 Task: Look for products in the category "Blue Cheese" from Litehouse only.
Action: Mouse moved to (737, 251)
Screenshot: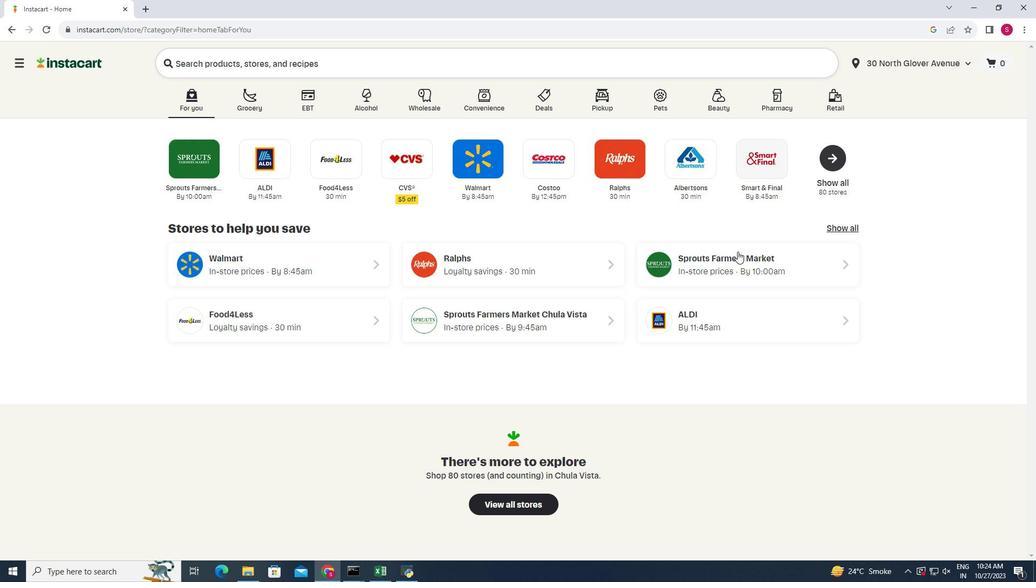 
Action: Mouse pressed left at (737, 251)
Screenshot: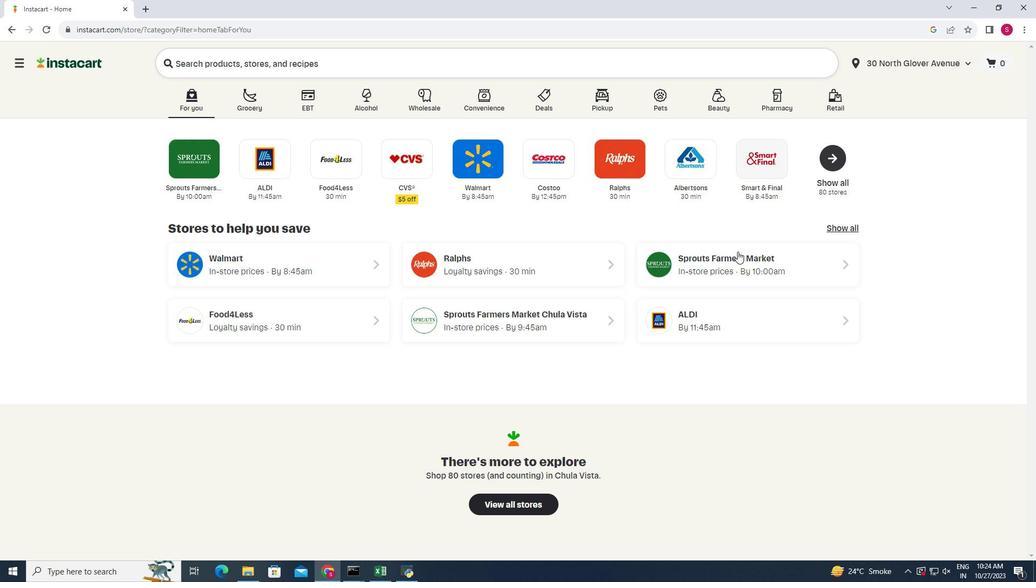 
Action: Mouse moved to (51, 509)
Screenshot: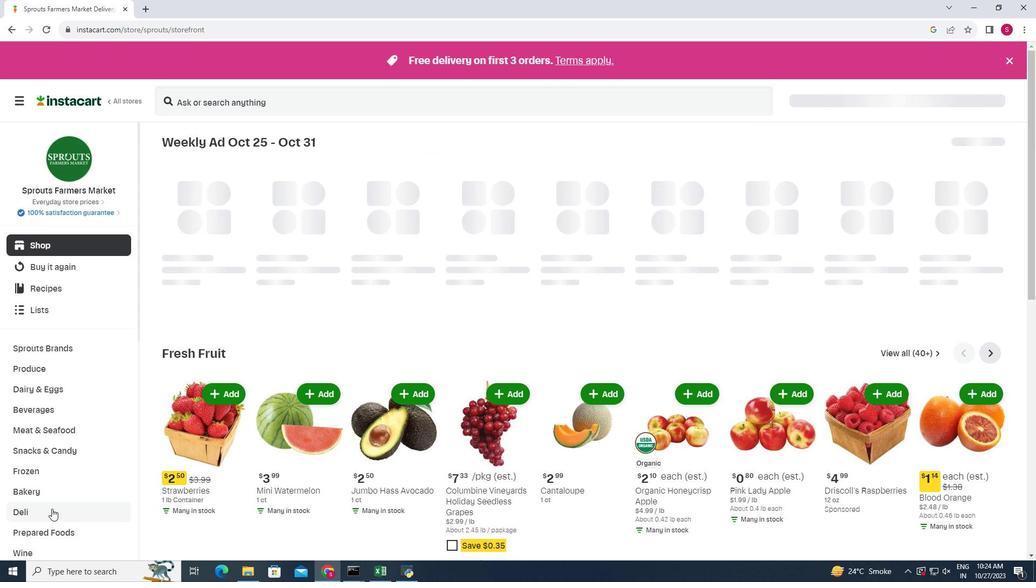 
Action: Mouse pressed left at (51, 509)
Screenshot: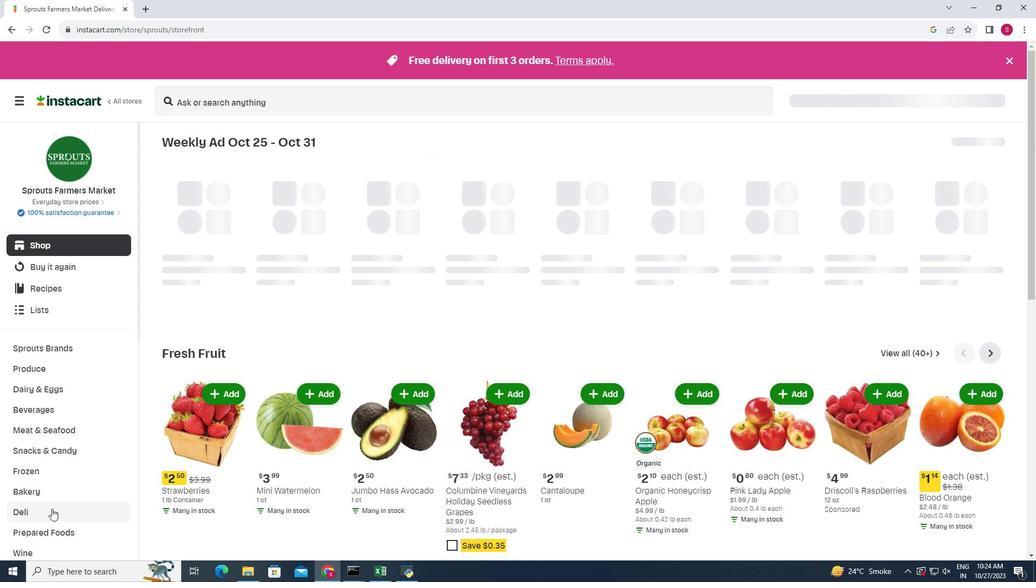 
Action: Mouse moved to (286, 173)
Screenshot: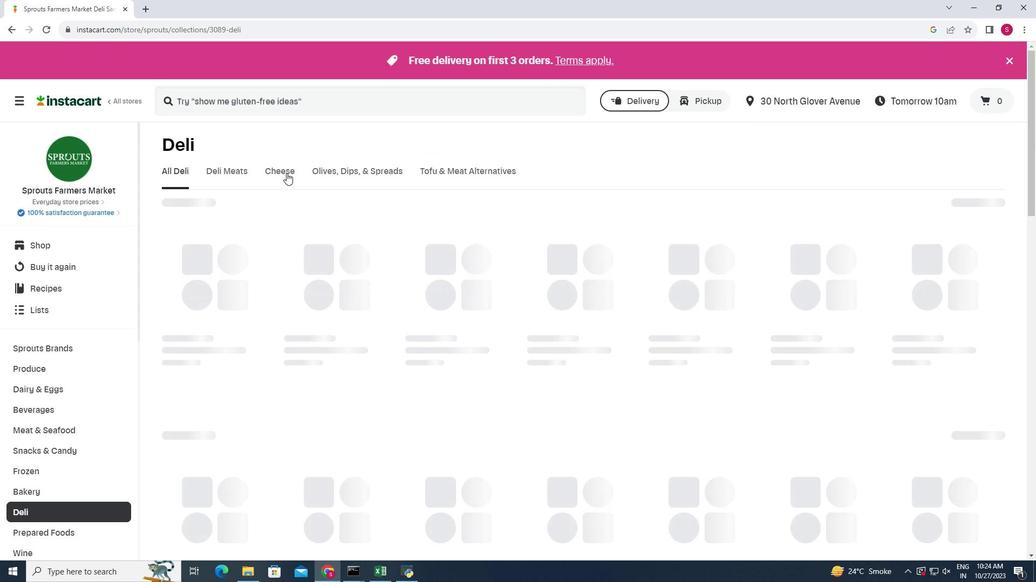 
Action: Mouse pressed left at (286, 173)
Screenshot: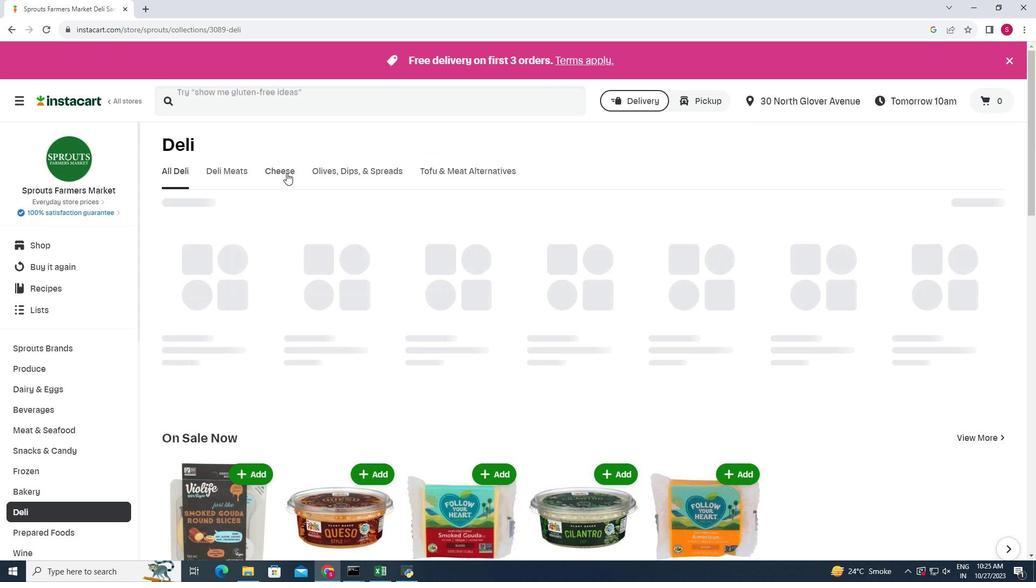 
Action: Mouse moved to (946, 216)
Screenshot: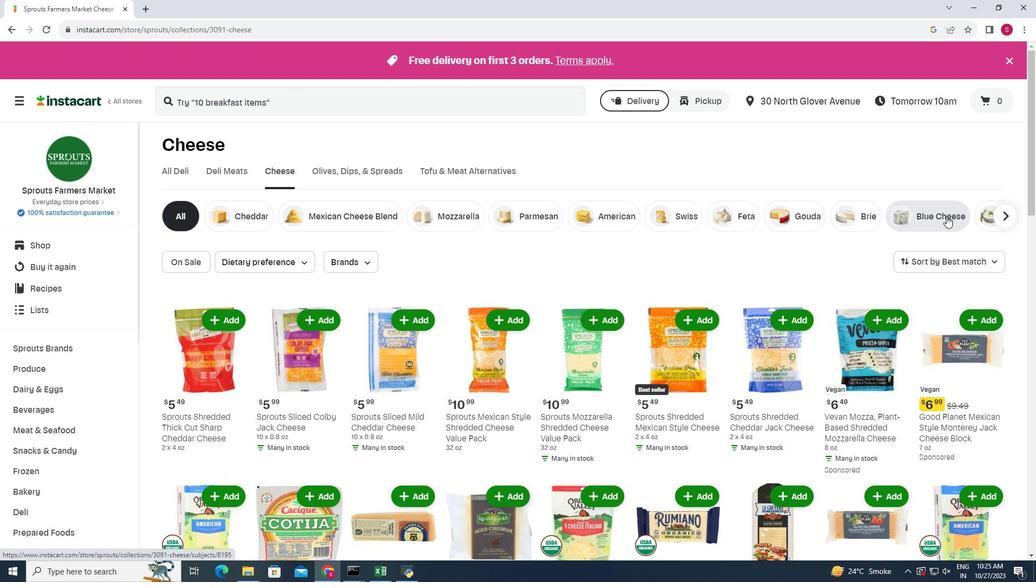 
Action: Mouse pressed left at (946, 216)
Screenshot: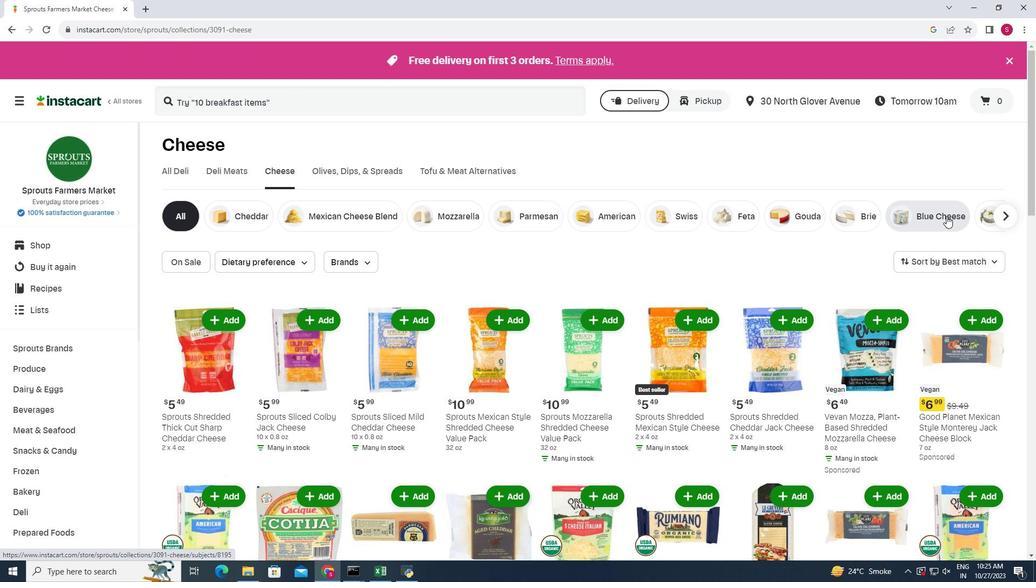 
Action: Mouse moved to (370, 260)
Screenshot: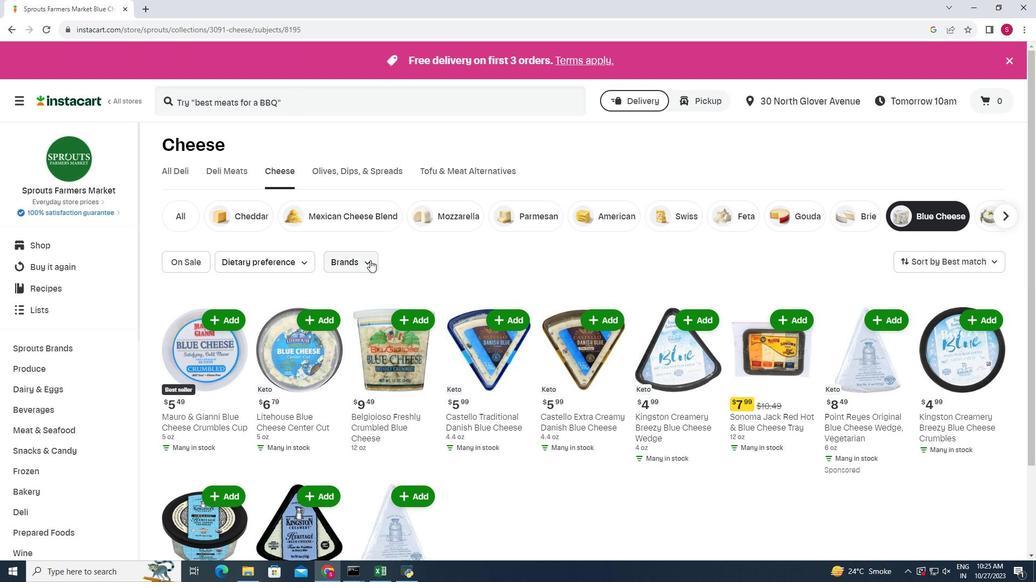 
Action: Mouse pressed left at (370, 260)
Screenshot: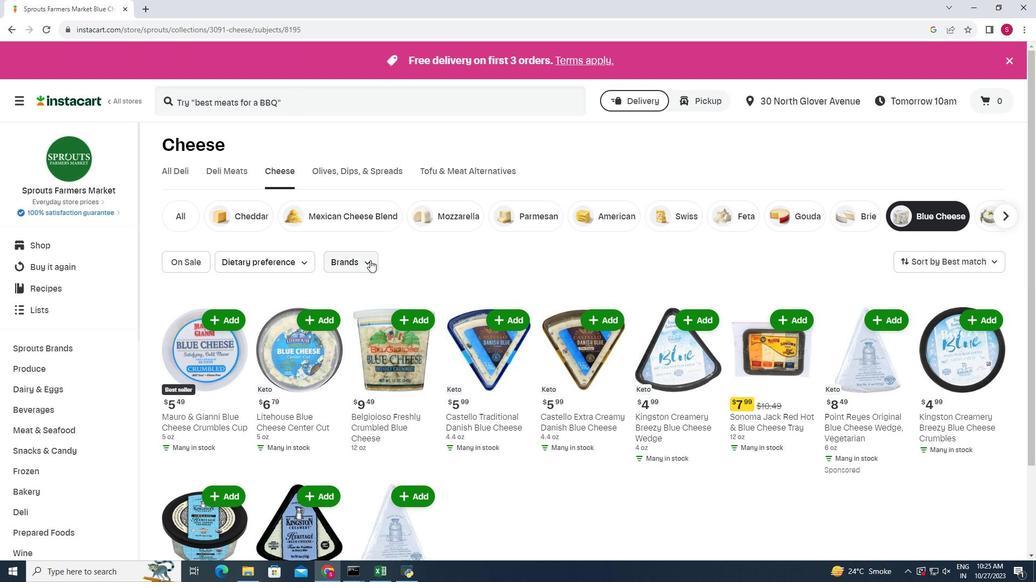 
Action: Mouse moved to (342, 350)
Screenshot: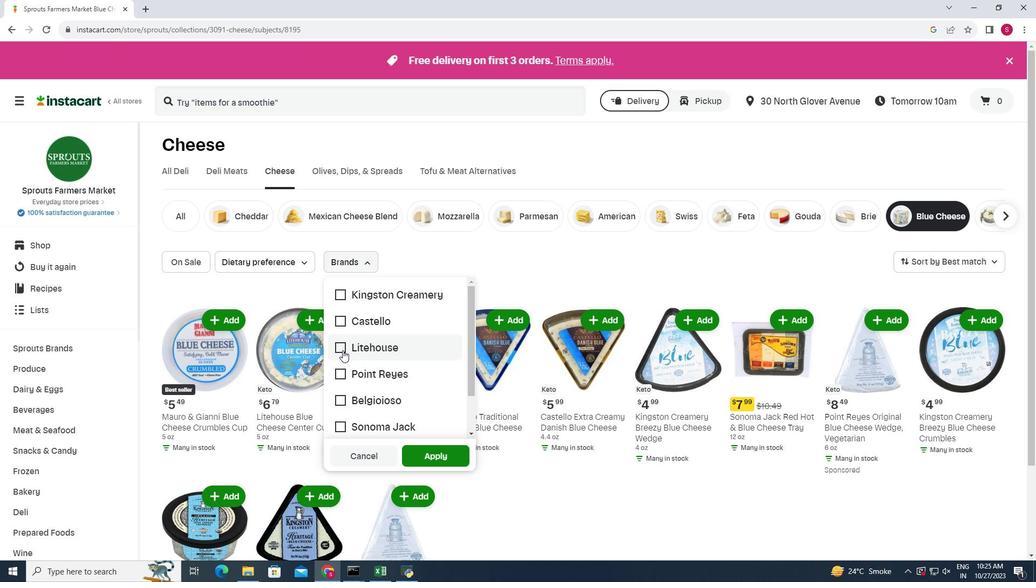 
Action: Mouse pressed left at (342, 350)
Screenshot: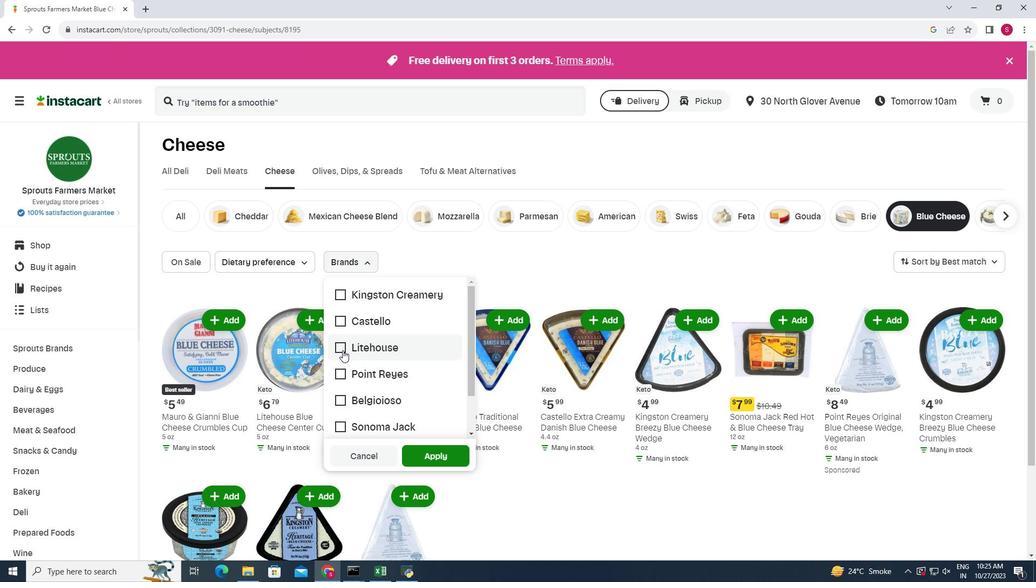 
Action: Mouse moved to (433, 460)
Screenshot: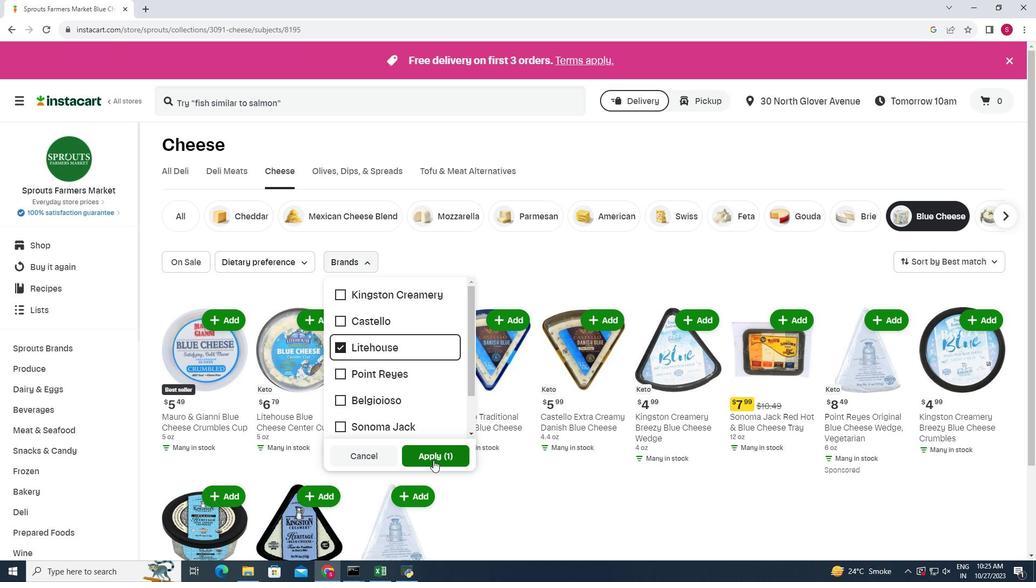 
Action: Mouse pressed left at (433, 460)
Screenshot: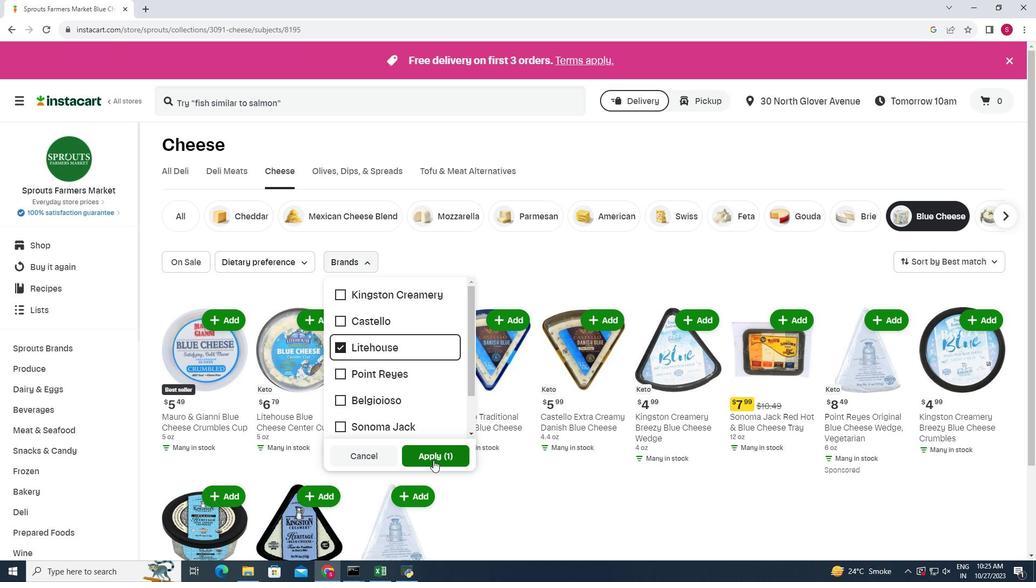 
Action: Mouse moved to (453, 461)
Screenshot: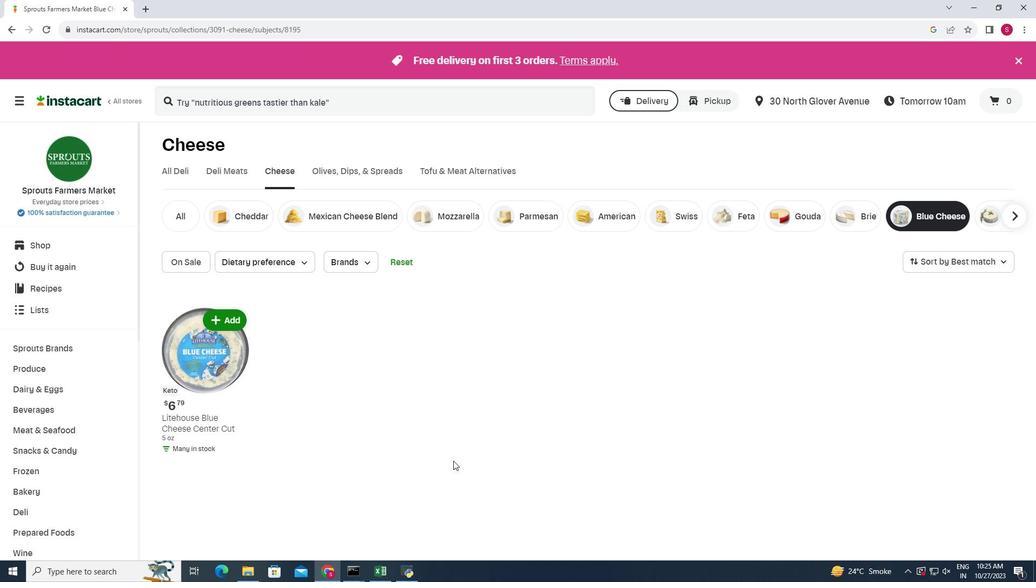 
